 Task: Create a due date automation trigger when advanced on, 2 hours after a card is due add fields with custom field "Resume" checked.
Action: Mouse moved to (1053, 84)
Screenshot: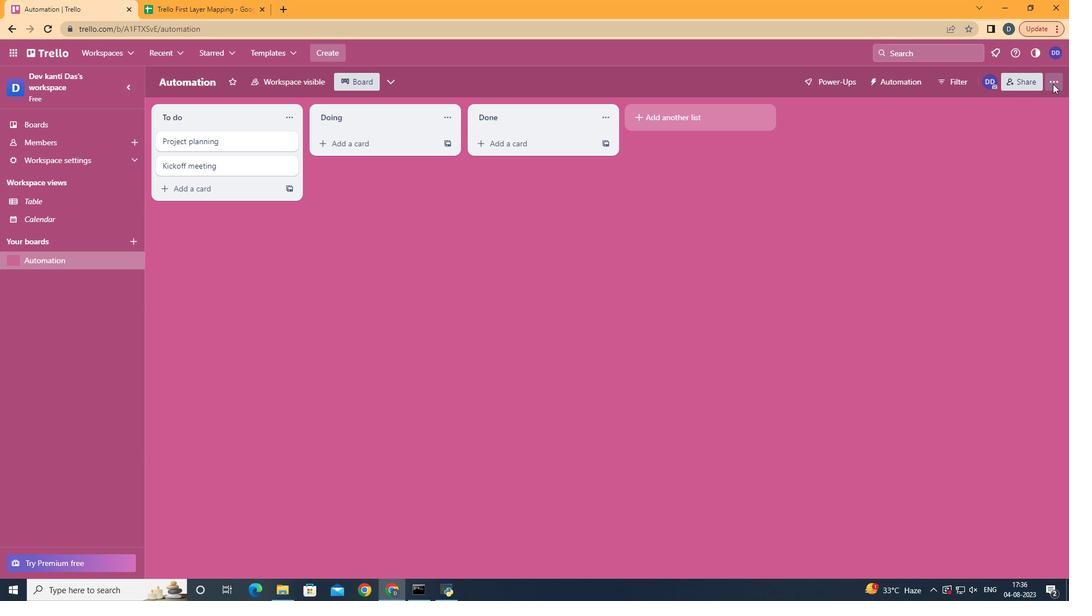 
Action: Mouse pressed left at (1053, 84)
Screenshot: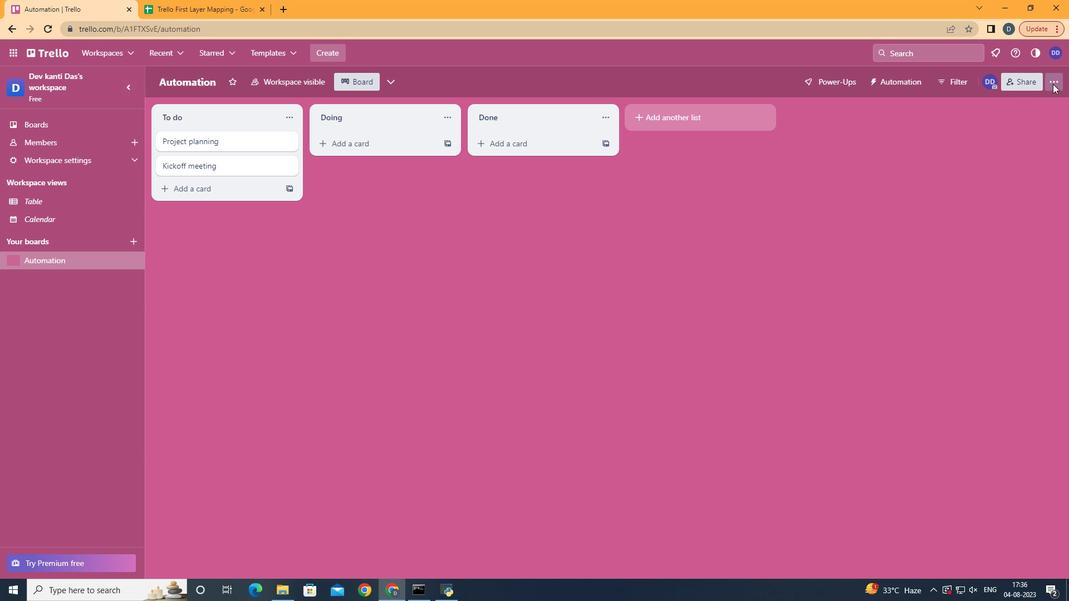 
Action: Mouse moved to (952, 242)
Screenshot: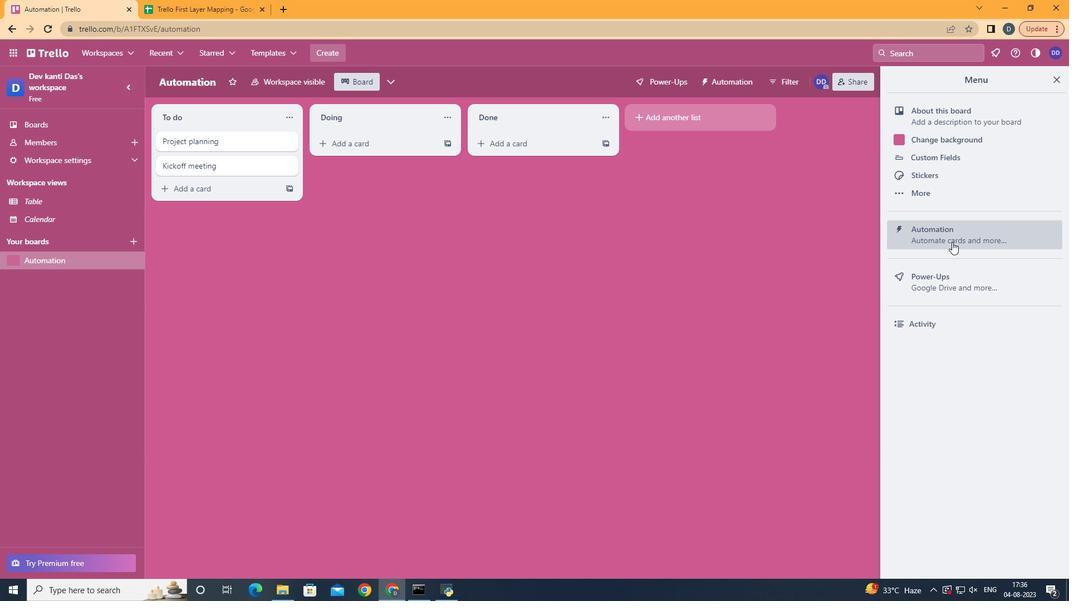 
Action: Mouse pressed left at (952, 242)
Screenshot: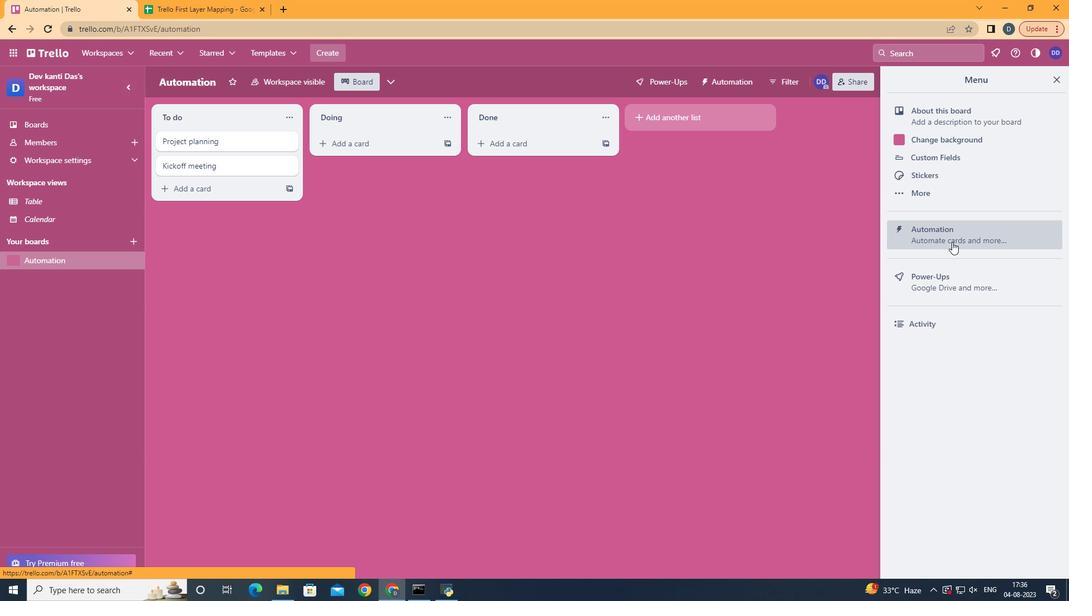 
Action: Mouse moved to (199, 223)
Screenshot: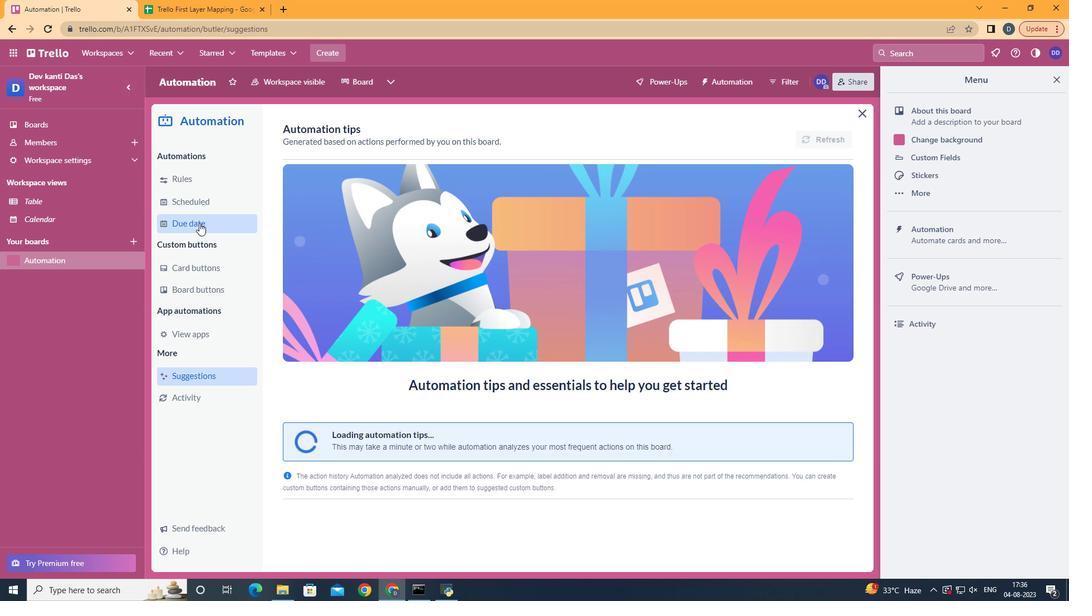 
Action: Mouse pressed left at (199, 223)
Screenshot: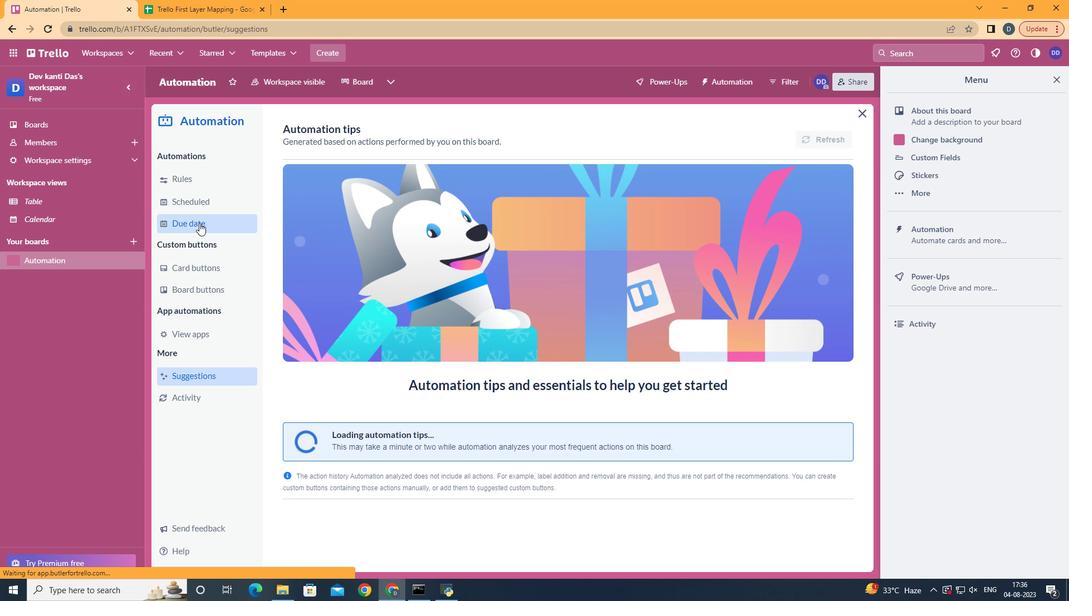 
Action: Mouse moved to (783, 134)
Screenshot: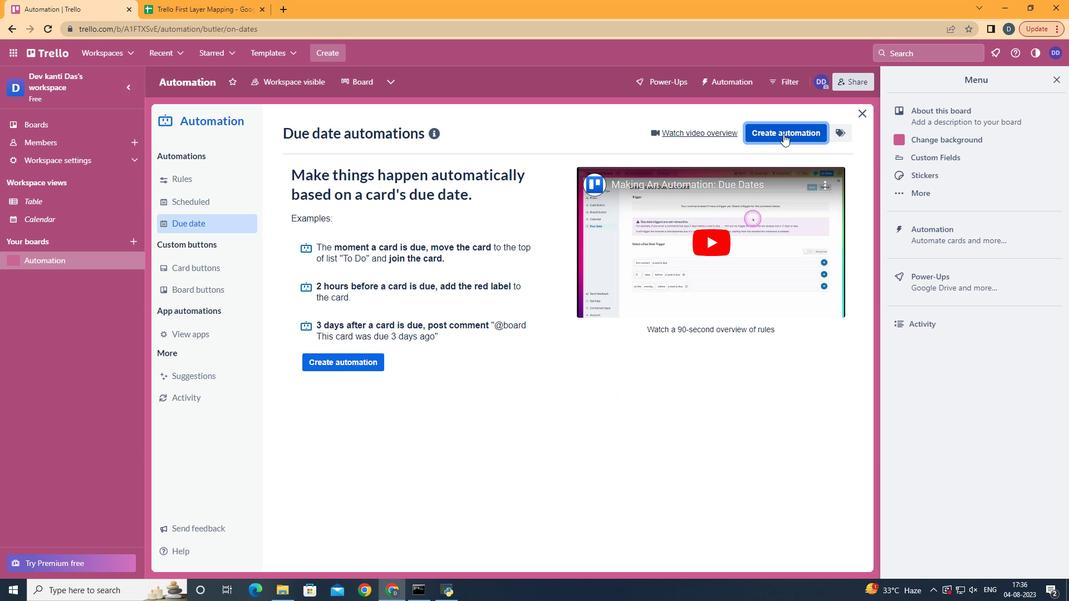 
Action: Mouse pressed left at (783, 134)
Screenshot: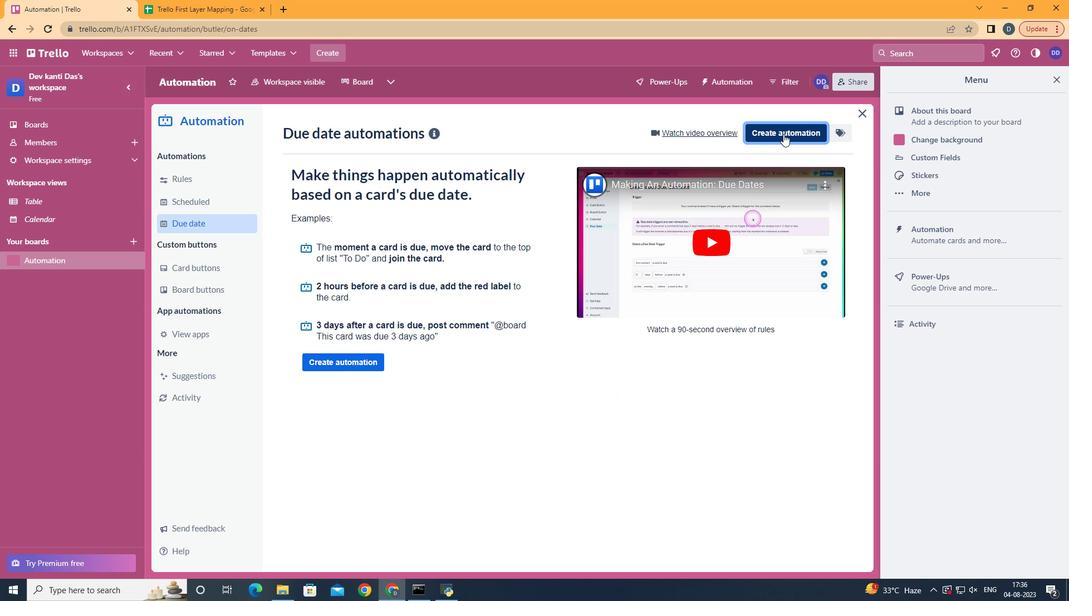 
Action: Mouse moved to (604, 245)
Screenshot: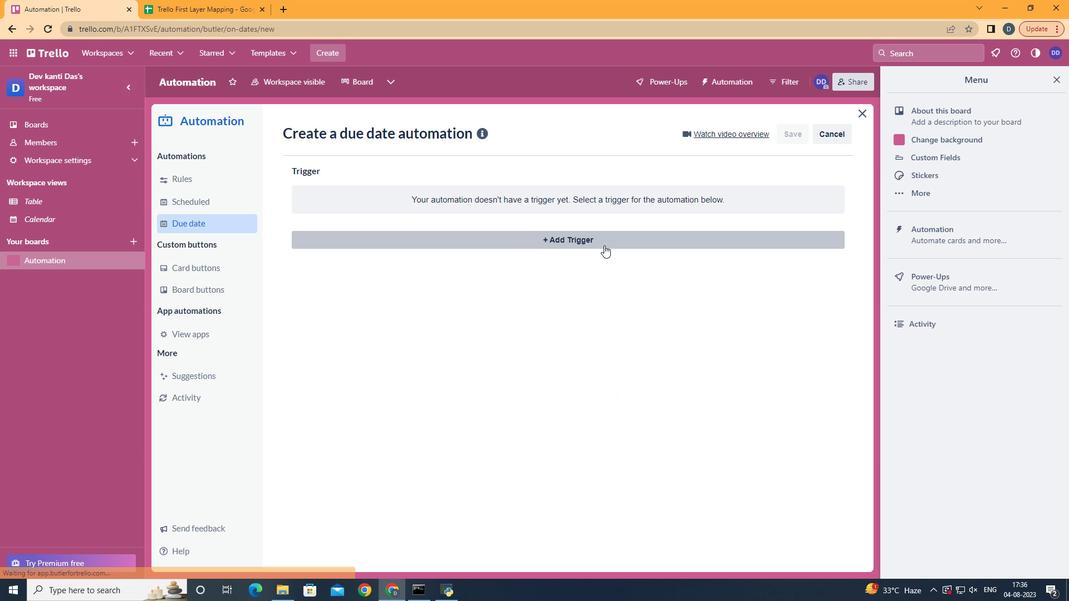 
Action: Mouse pressed left at (604, 245)
Screenshot: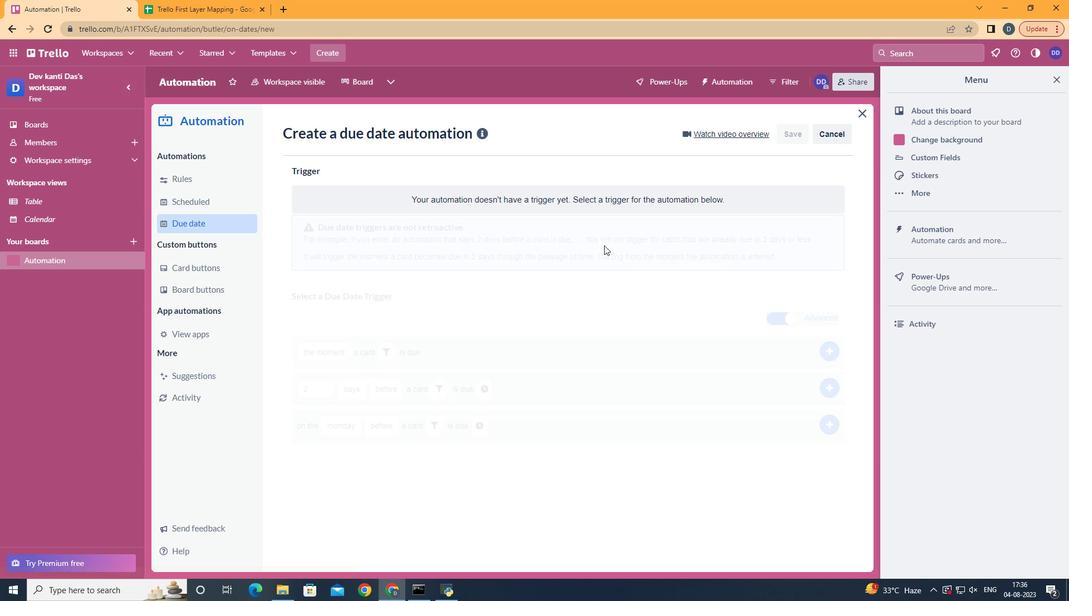 
Action: Mouse moved to (360, 476)
Screenshot: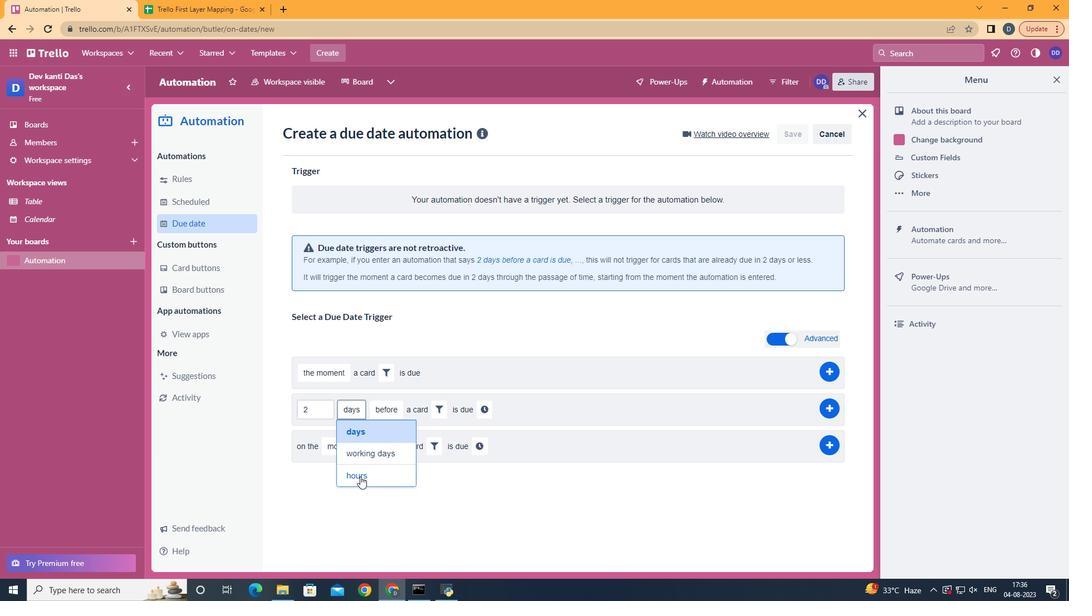 
Action: Mouse pressed left at (360, 476)
Screenshot: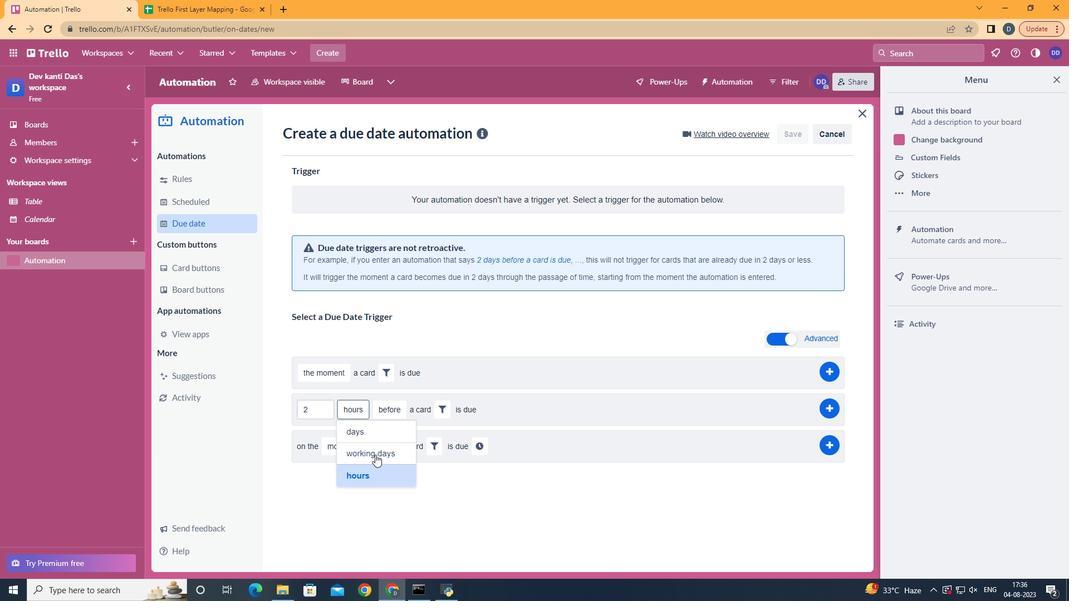 
Action: Mouse moved to (402, 461)
Screenshot: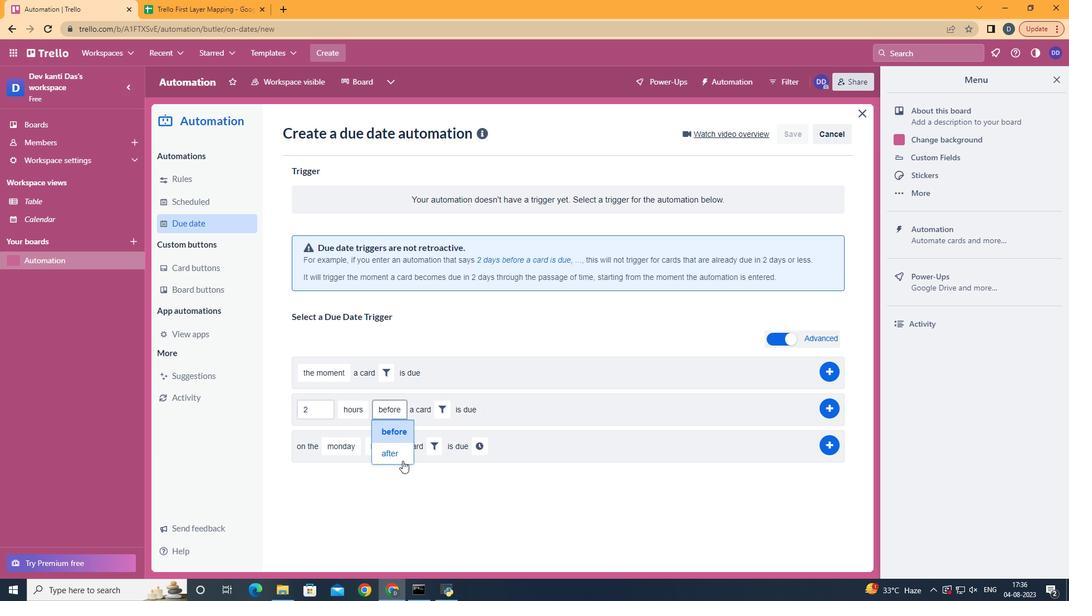 
Action: Mouse pressed left at (402, 461)
Screenshot: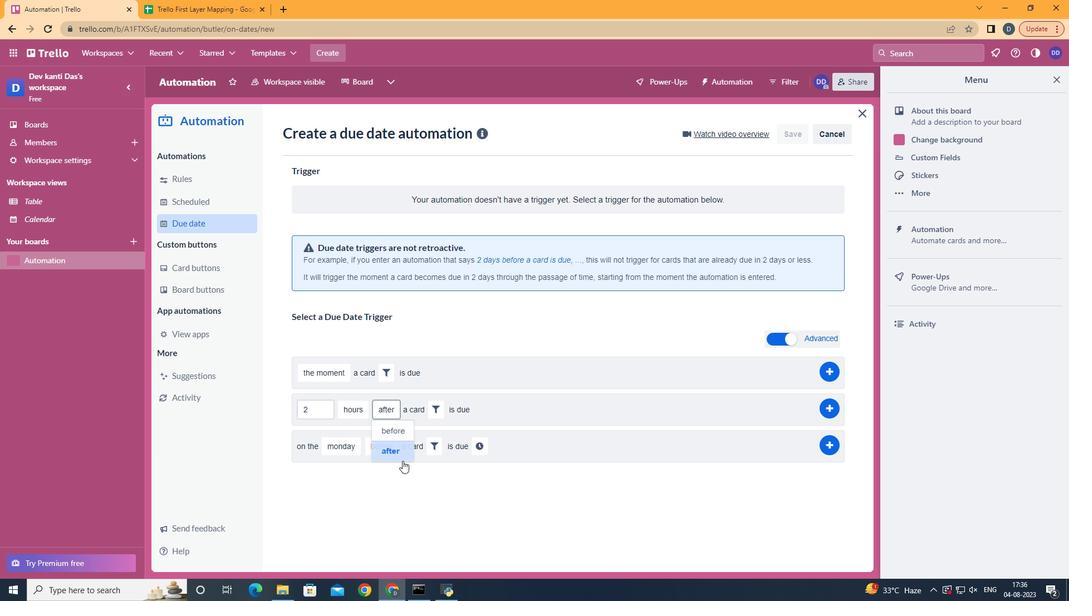 
Action: Mouse moved to (444, 403)
Screenshot: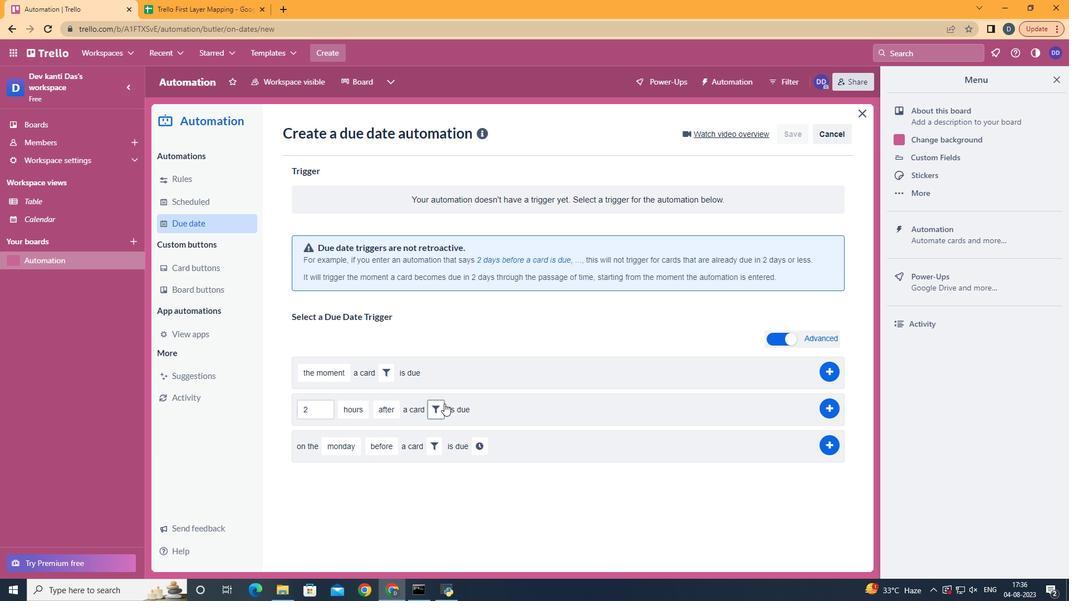 
Action: Mouse pressed left at (444, 403)
Screenshot: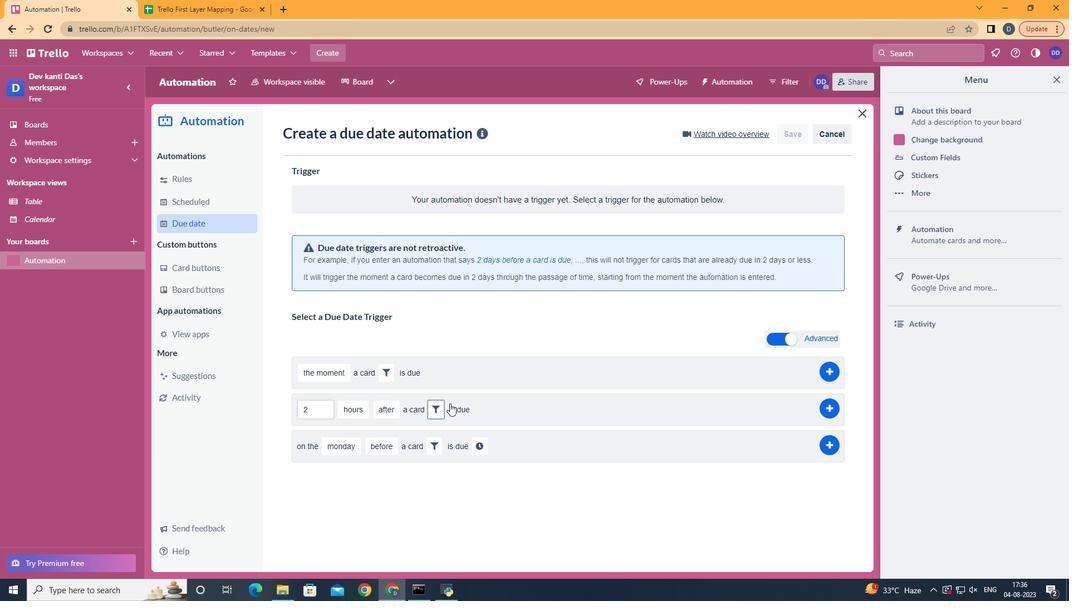 
Action: Mouse moved to (622, 440)
Screenshot: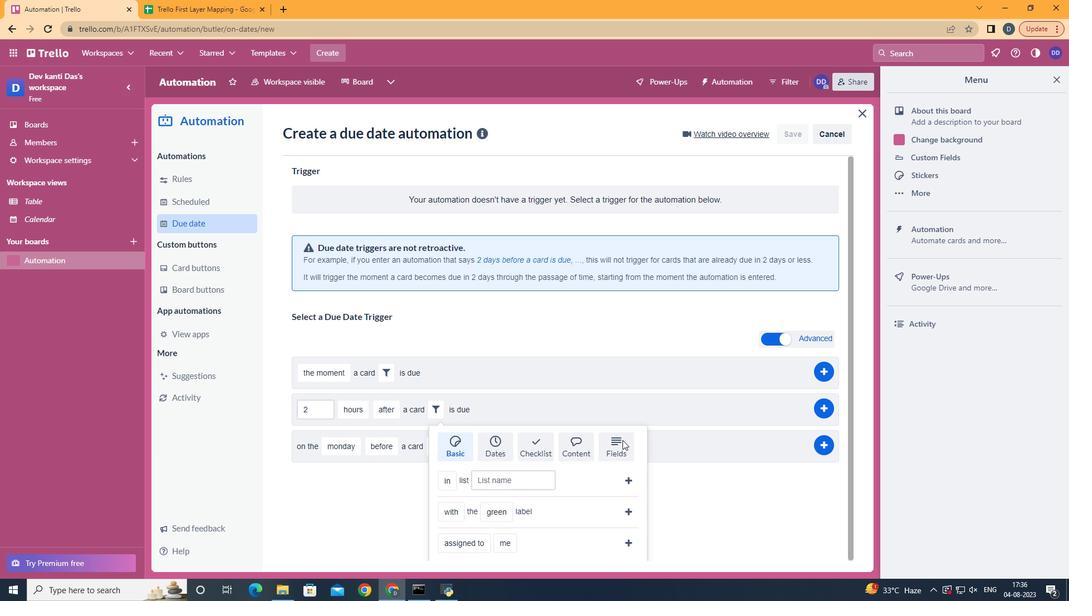 
Action: Mouse pressed left at (622, 440)
Screenshot: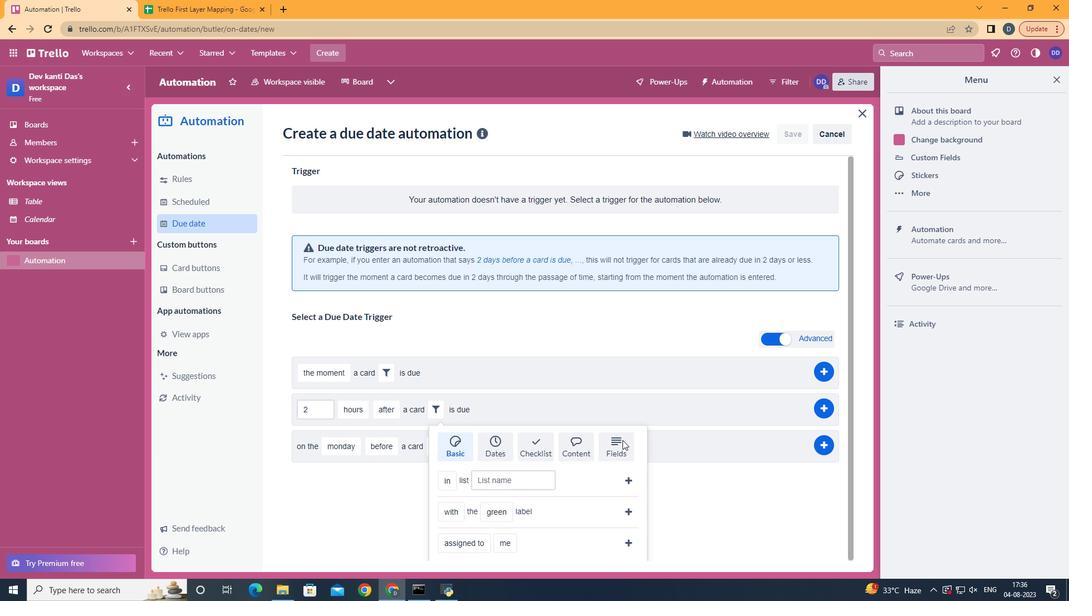 
Action: Mouse scrolled (622, 440) with delta (0, 0)
Screenshot: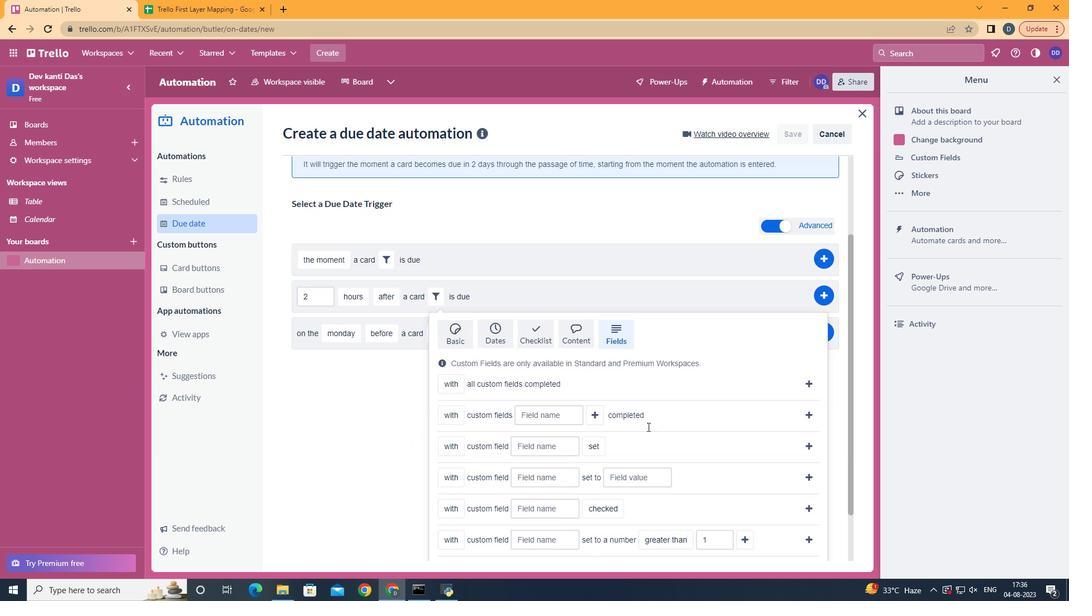 
Action: Mouse scrolled (622, 440) with delta (0, 0)
Screenshot: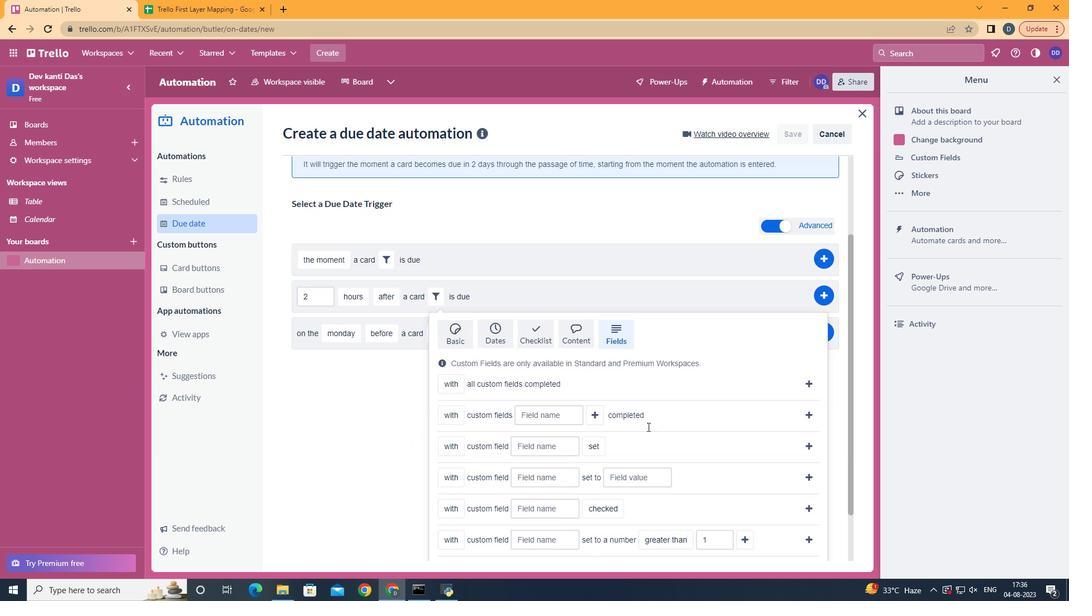 
Action: Mouse scrolled (622, 440) with delta (0, 0)
Screenshot: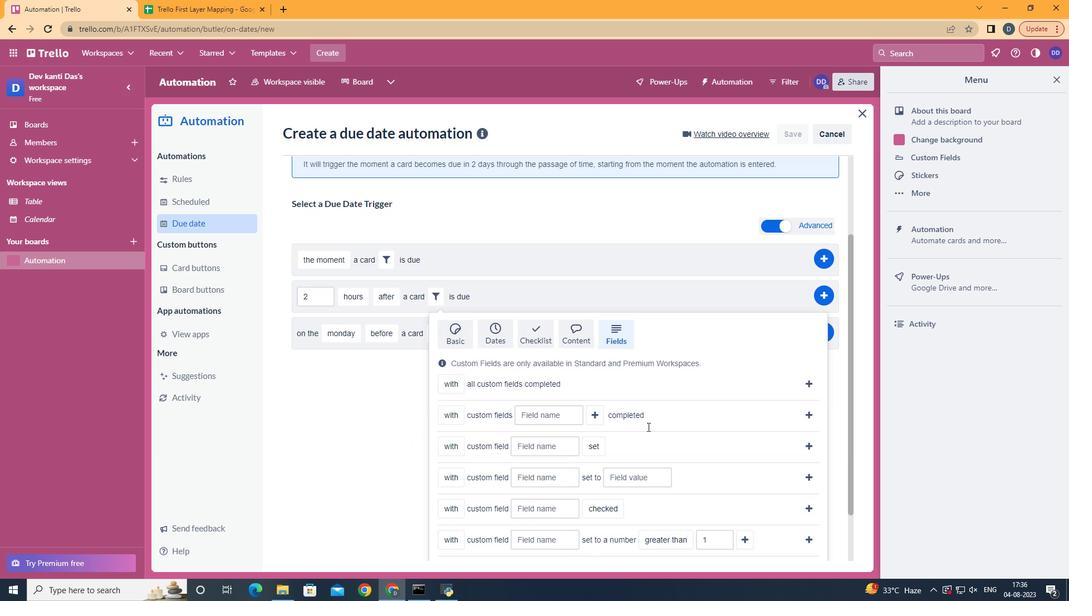 
Action: Mouse scrolled (622, 440) with delta (0, 0)
Screenshot: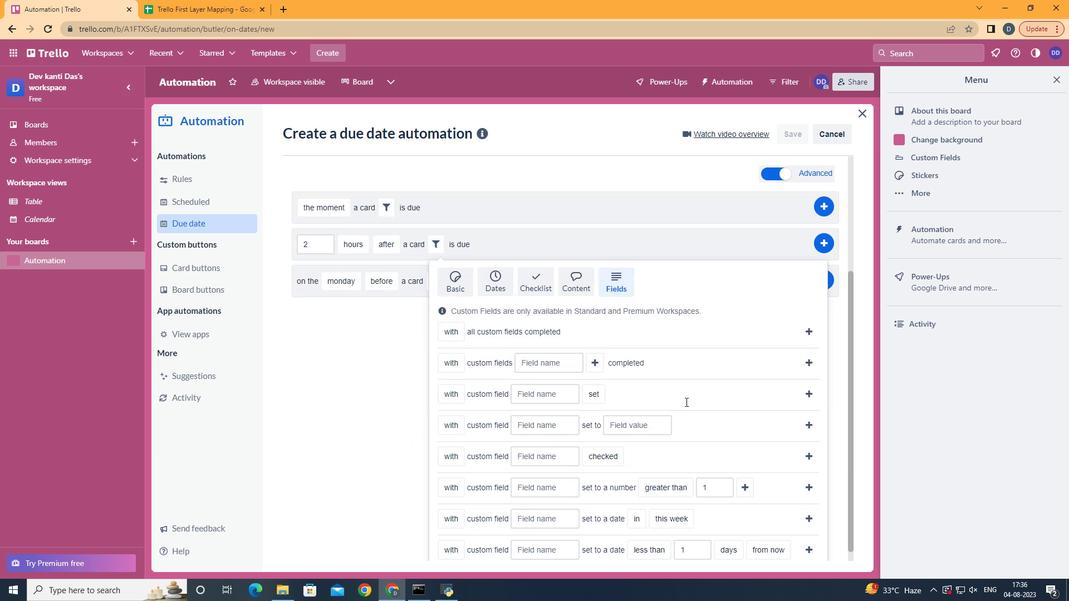
Action: Mouse scrolled (622, 440) with delta (0, 0)
Screenshot: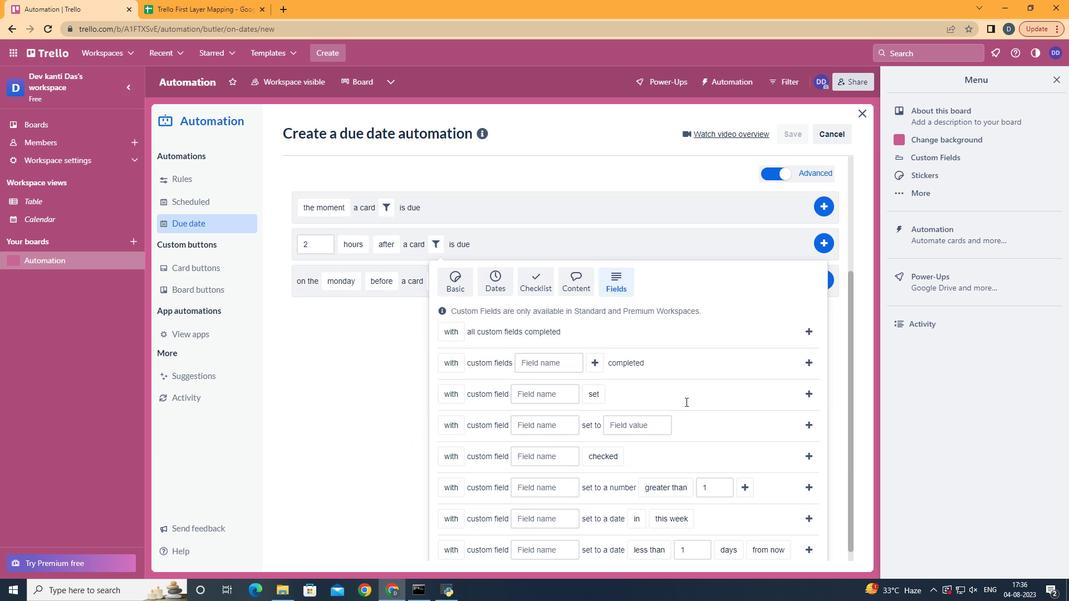 
Action: Mouse moved to (625, 439)
Screenshot: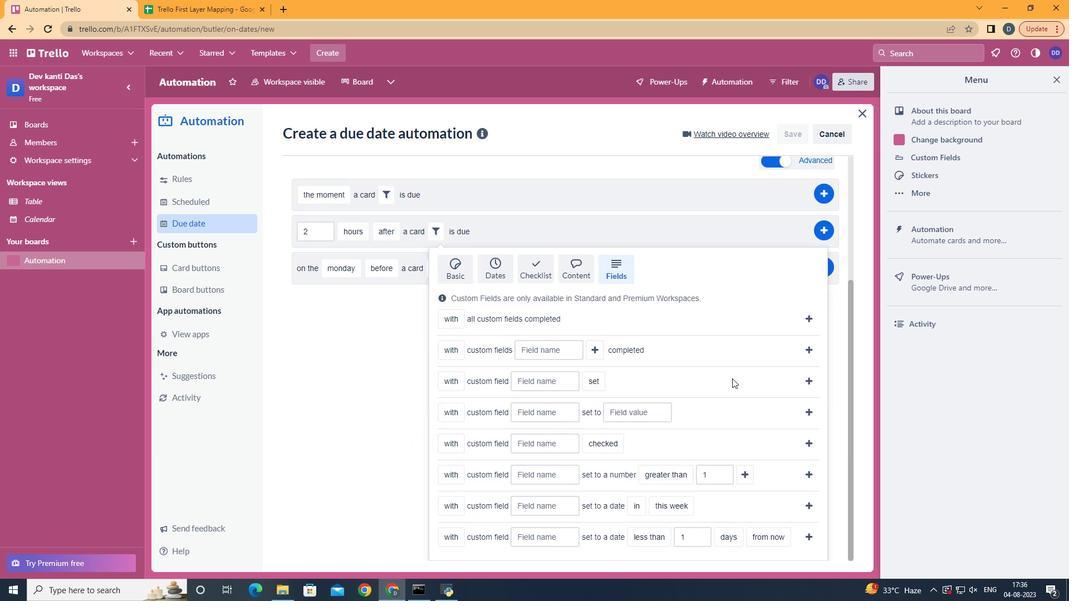 
Action: Mouse scrolled (625, 439) with delta (0, 0)
Screenshot: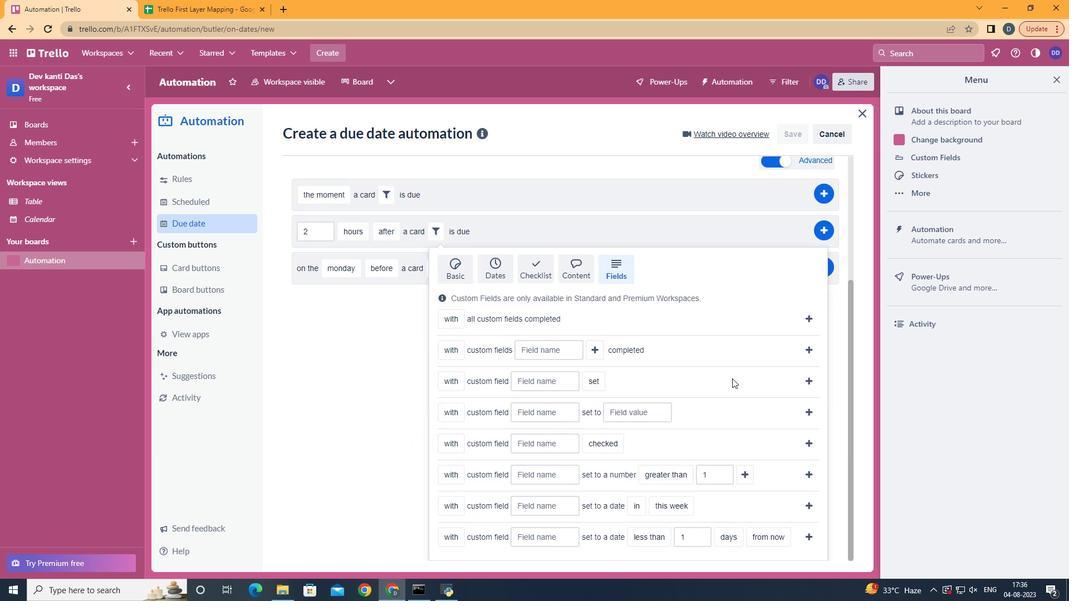 
Action: Mouse moved to (461, 463)
Screenshot: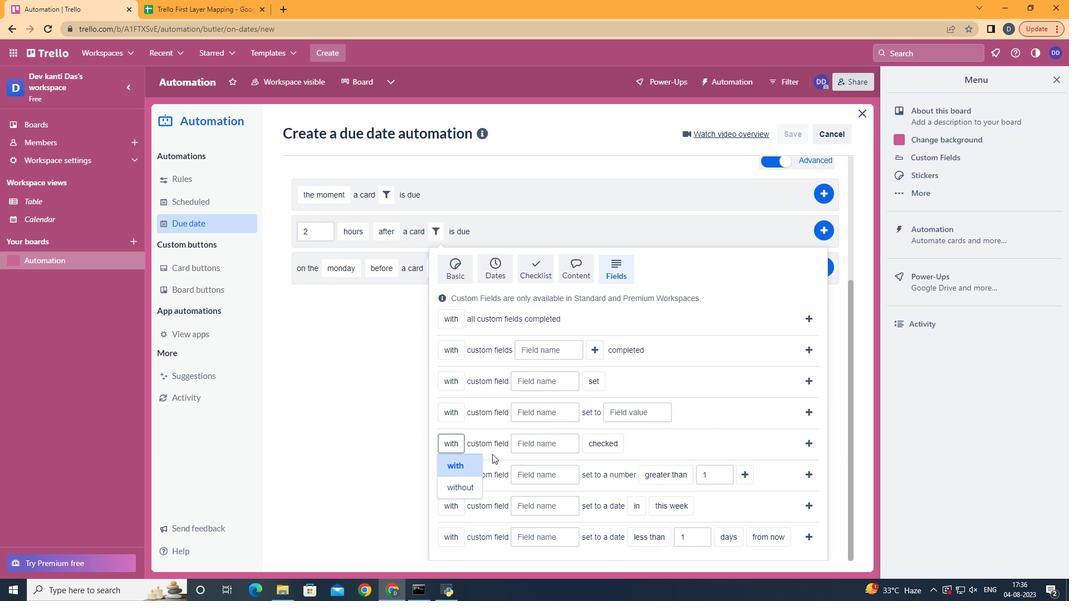 
Action: Mouse pressed left at (461, 463)
Screenshot: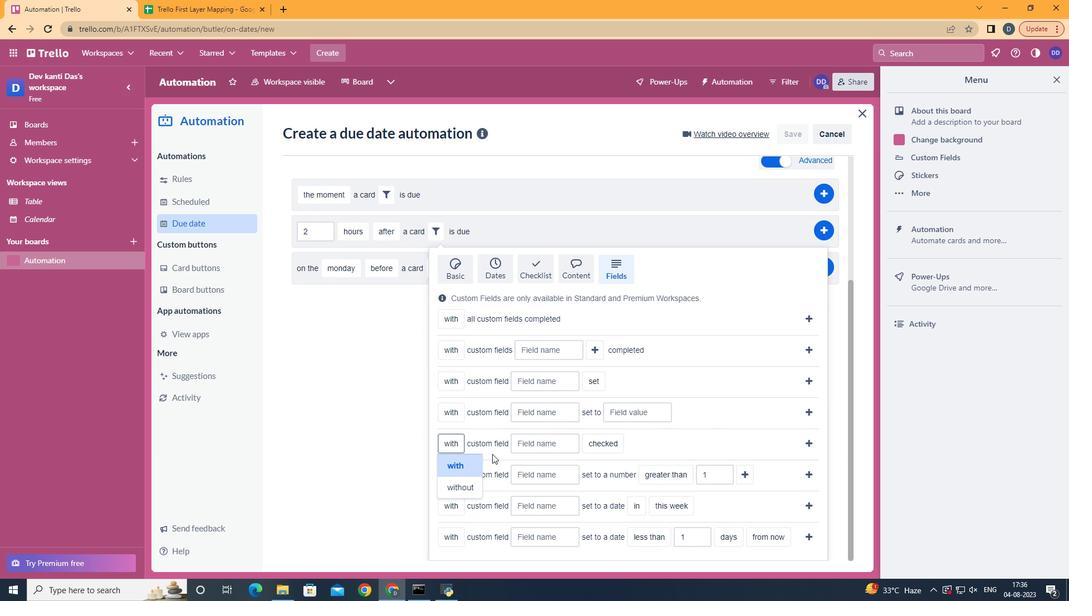 
Action: Mouse moved to (533, 440)
Screenshot: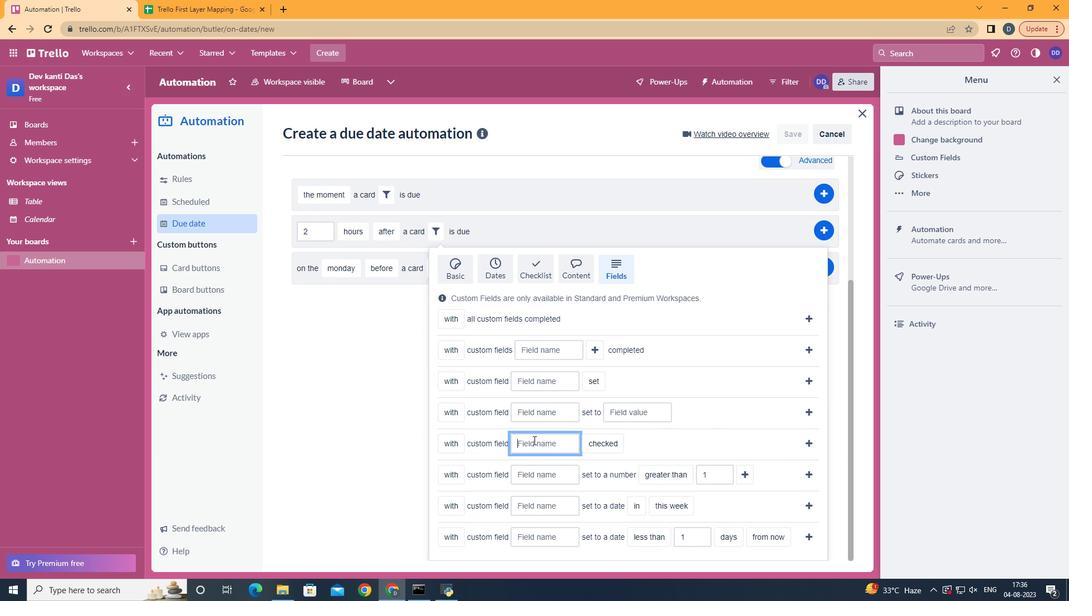 
Action: Mouse pressed left at (533, 440)
Screenshot: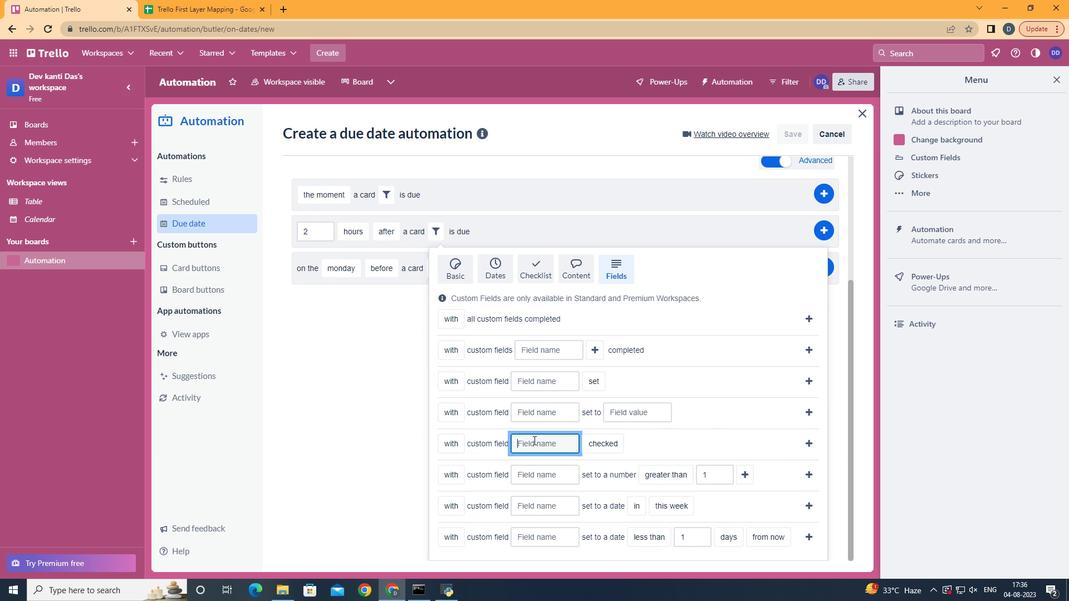 
Action: Key pressed <Key.shift>Resume
Screenshot: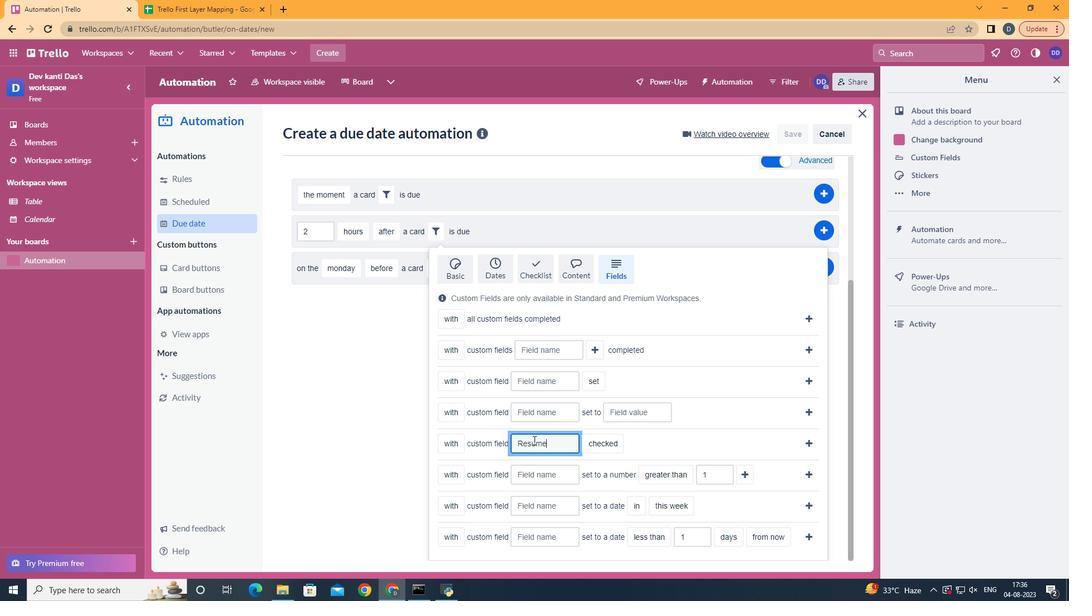 
Action: Mouse moved to (601, 463)
Screenshot: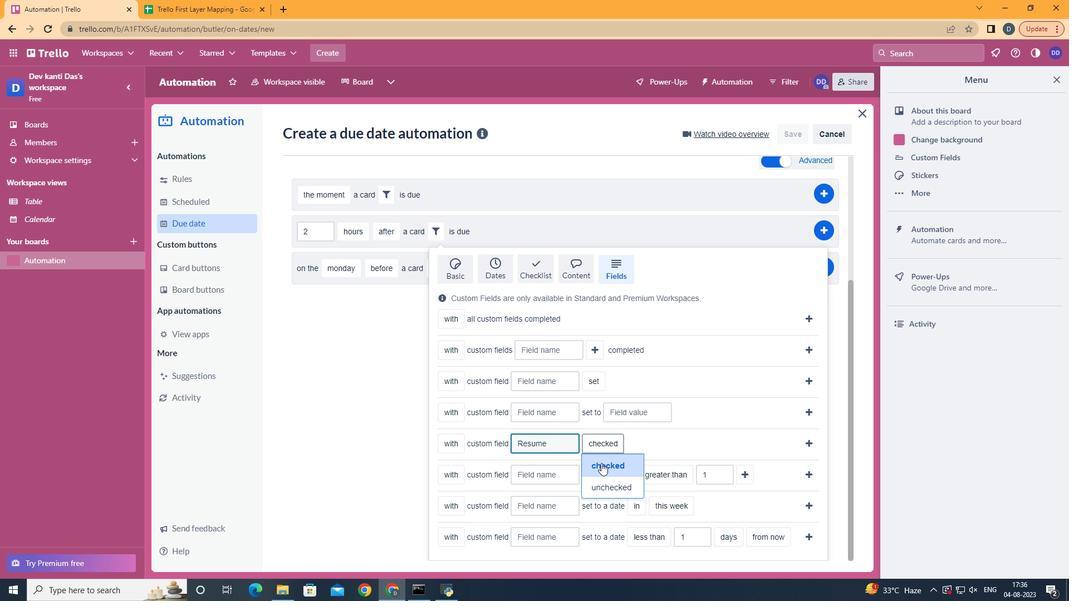 
Action: Mouse pressed left at (601, 463)
Screenshot: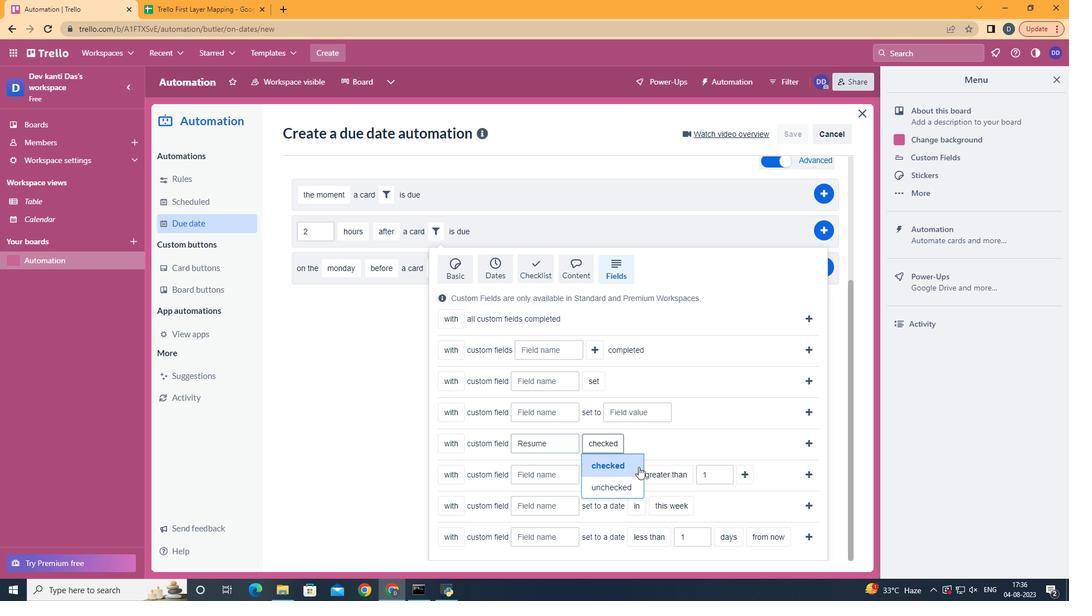 
Action: Mouse moved to (805, 446)
Screenshot: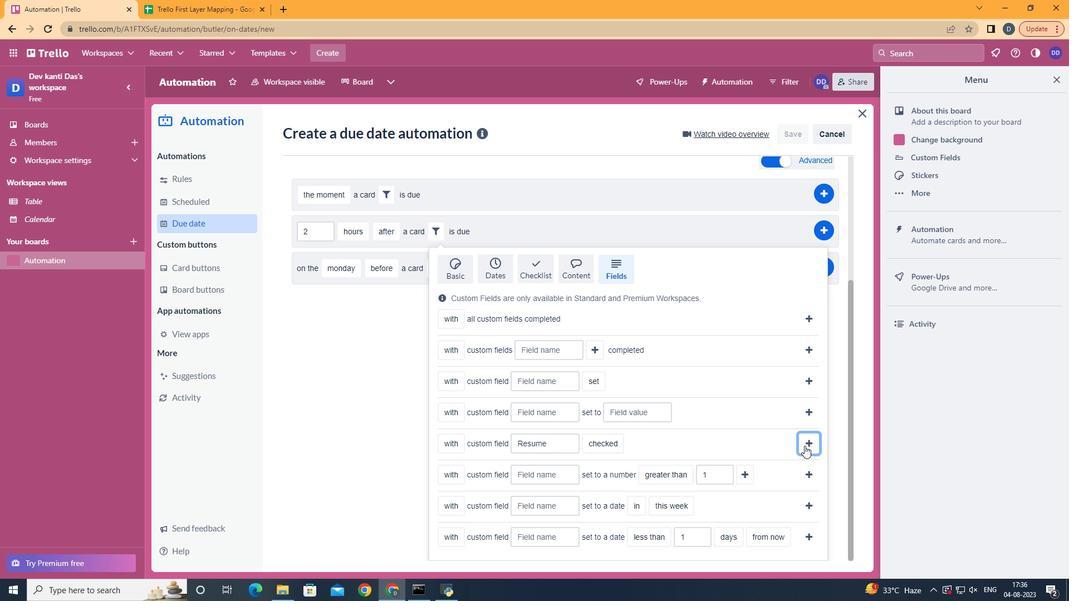 
Action: Mouse pressed left at (805, 446)
Screenshot: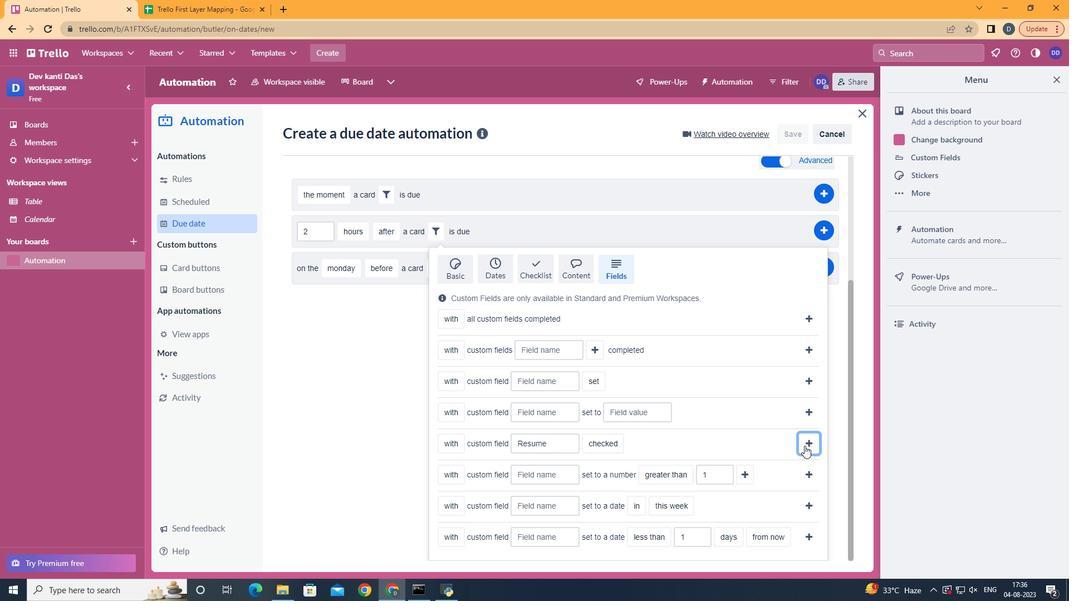 
Action: Mouse moved to (824, 406)
Screenshot: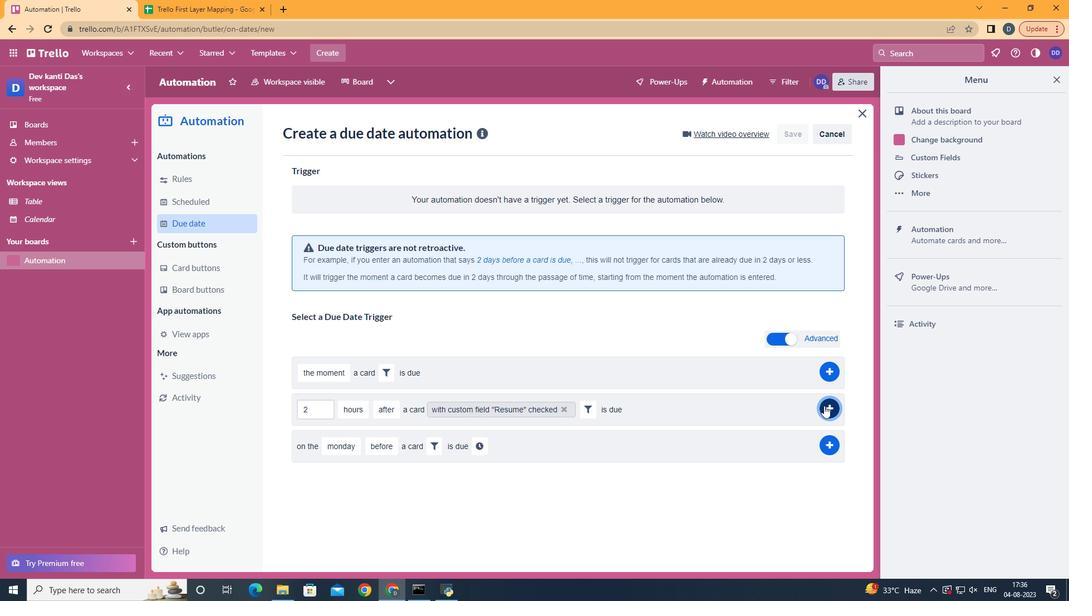 
Action: Mouse pressed left at (824, 406)
Screenshot: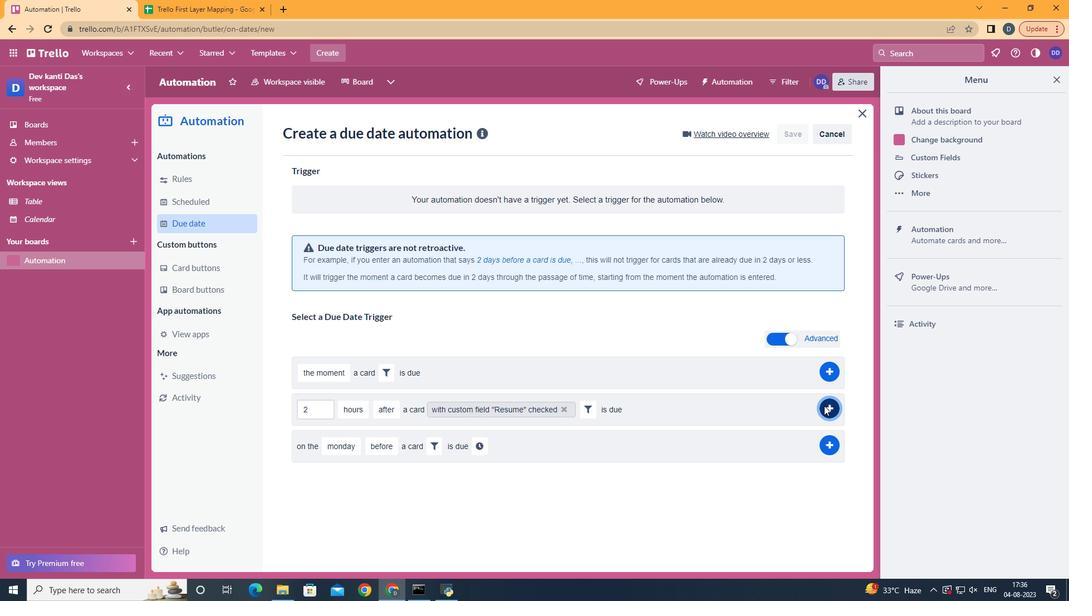 
Action: Mouse moved to (473, 151)
Screenshot: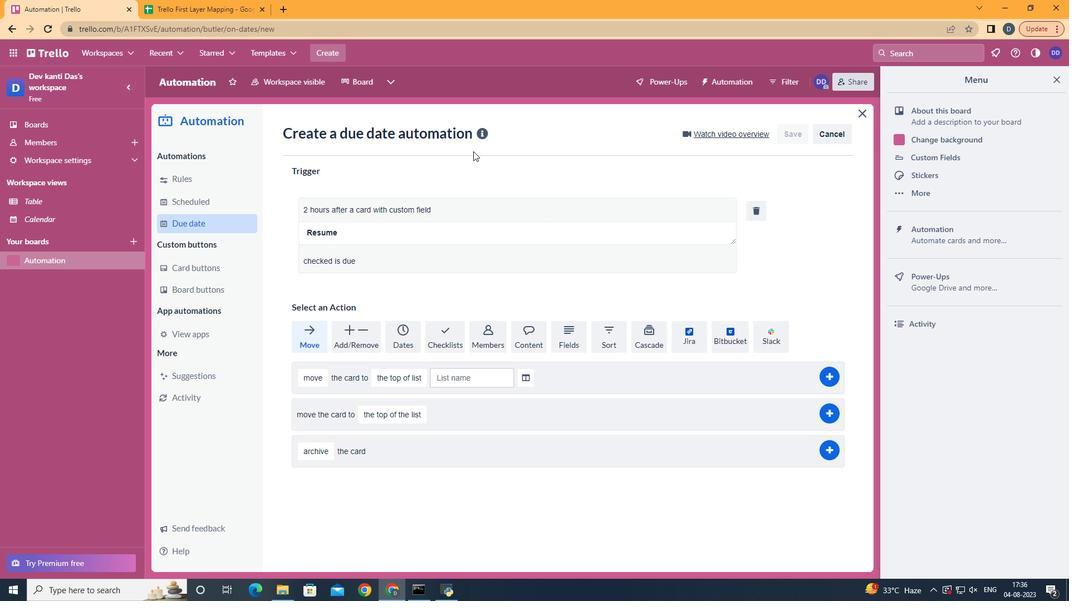 
